 Task: Invite Team Member Softage.1@softage.net to Workspace Data Analysis. Invite Team Member Softage.2@softage.net to Workspace Data Analysis. Invite Team Member Softage.3@softage.net to Workspace Data Analysis. Invite Team Member Softage.4@softage.net to Workspace Data Analysis
Action: Mouse moved to (902, 103)
Screenshot: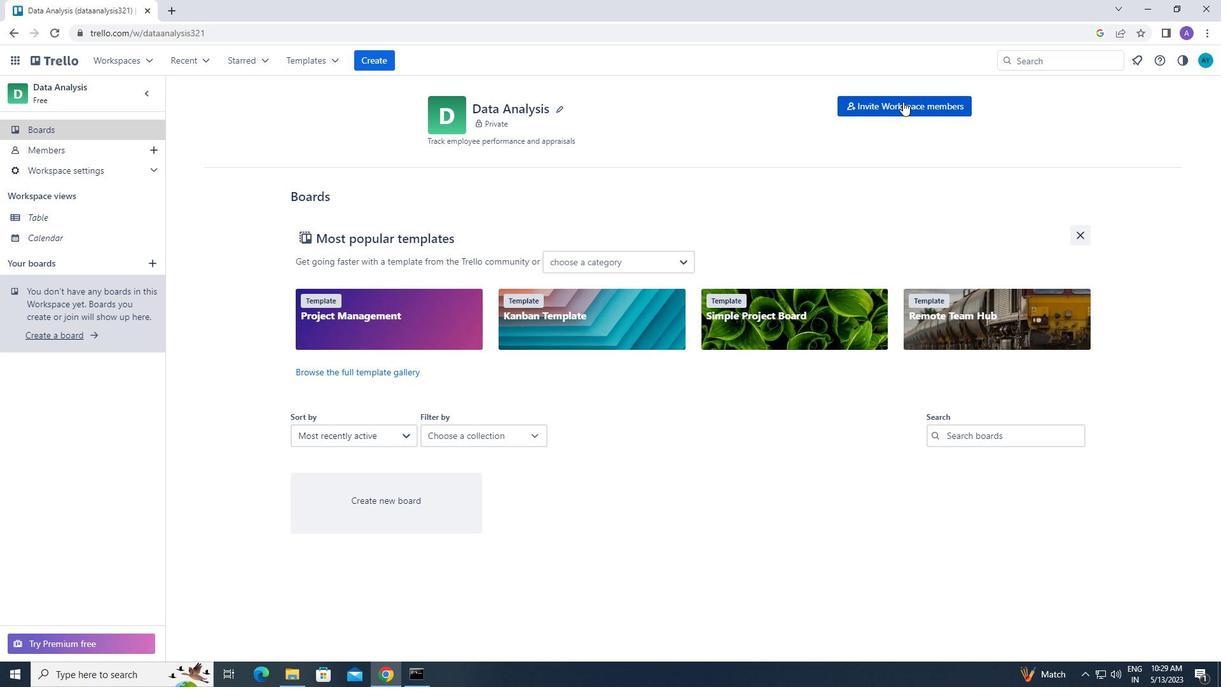 
Action: Mouse pressed left at (902, 103)
Screenshot: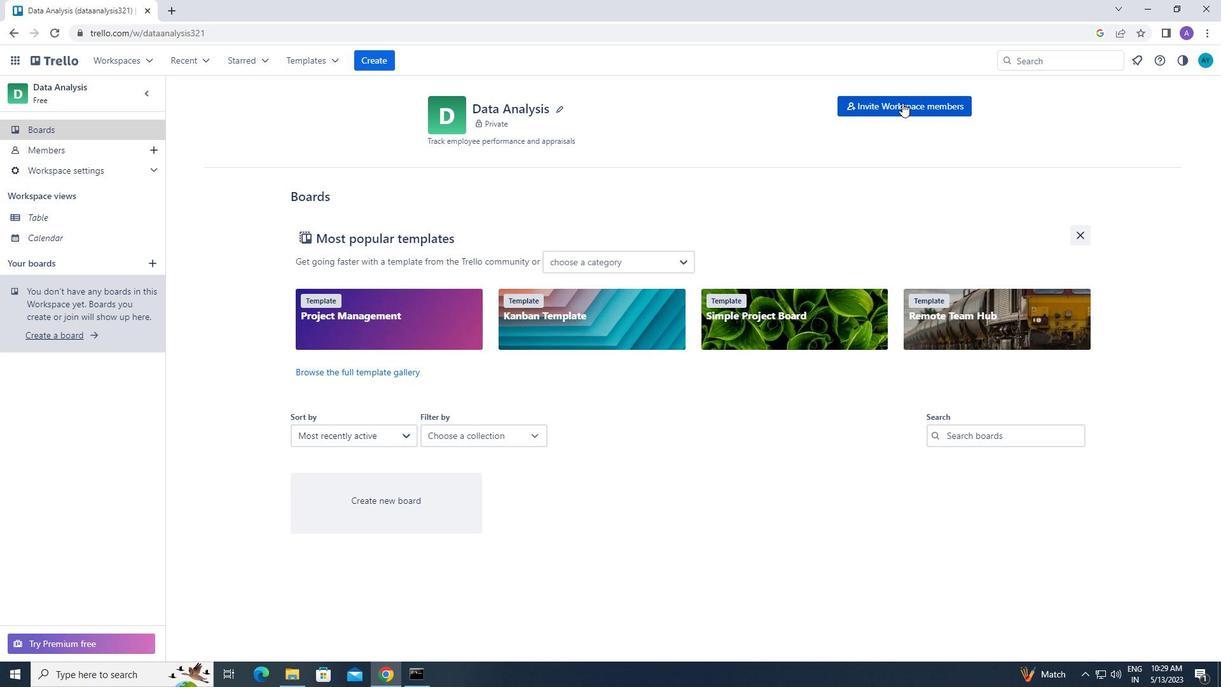 
Action: Mouse moved to (564, 348)
Screenshot: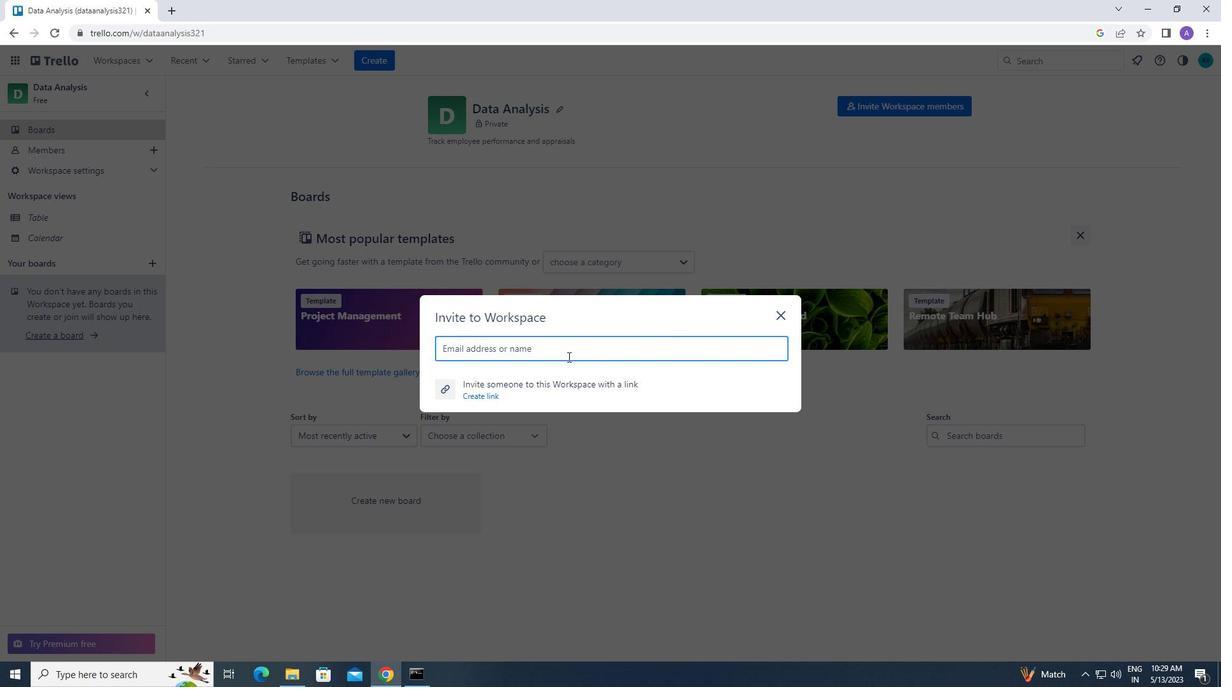 
Action: Mouse pressed left at (564, 348)
Screenshot: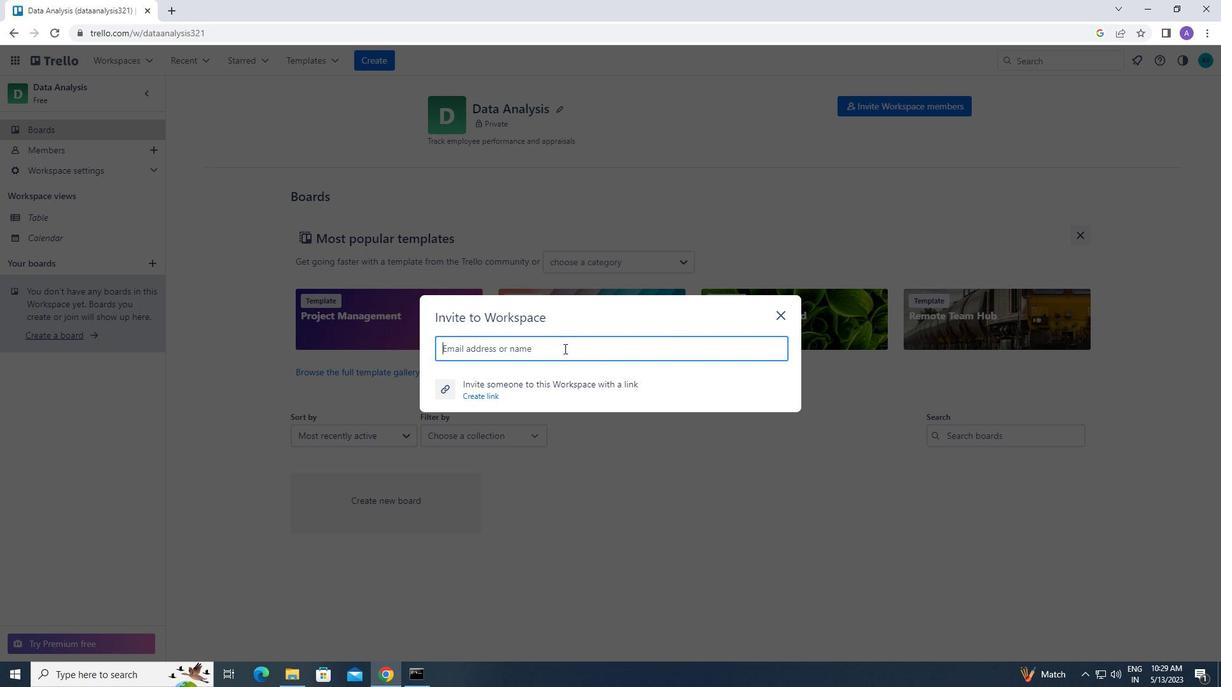 
Action: Key pressed <Key.caps_lock>s<Key.caps_lock>oftage.1<Key.shift_r><Key.shift_r>@softage.net
Screenshot: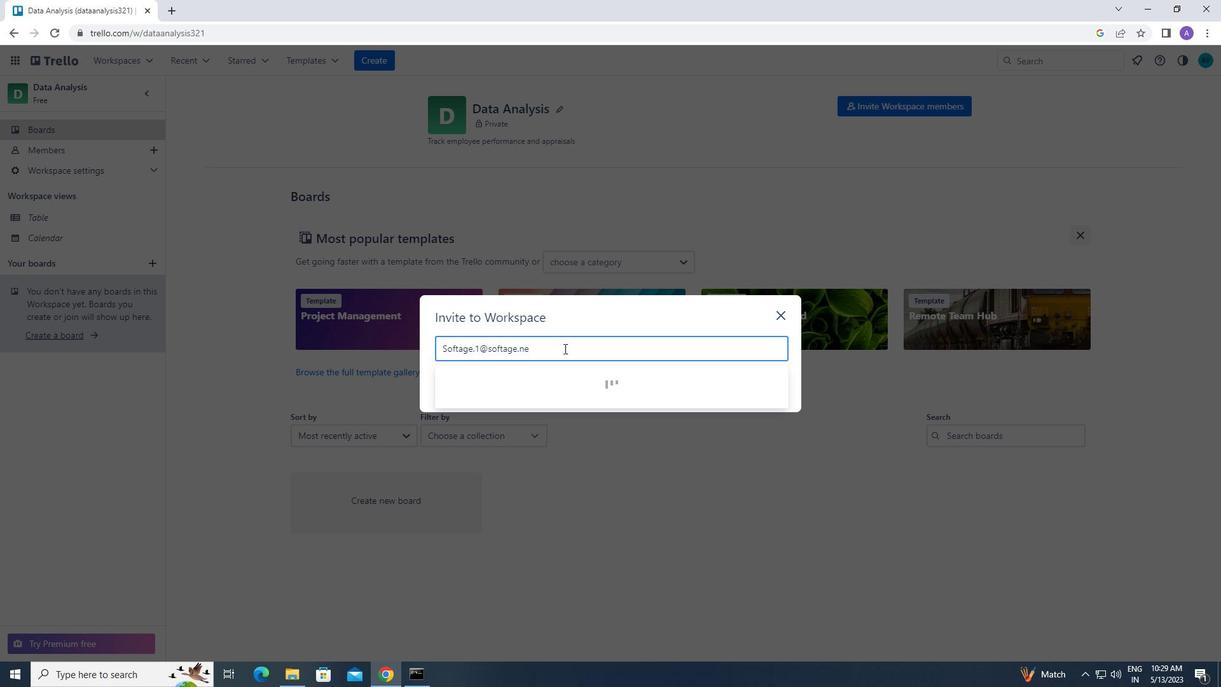 
Action: Mouse moved to (509, 380)
Screenshot: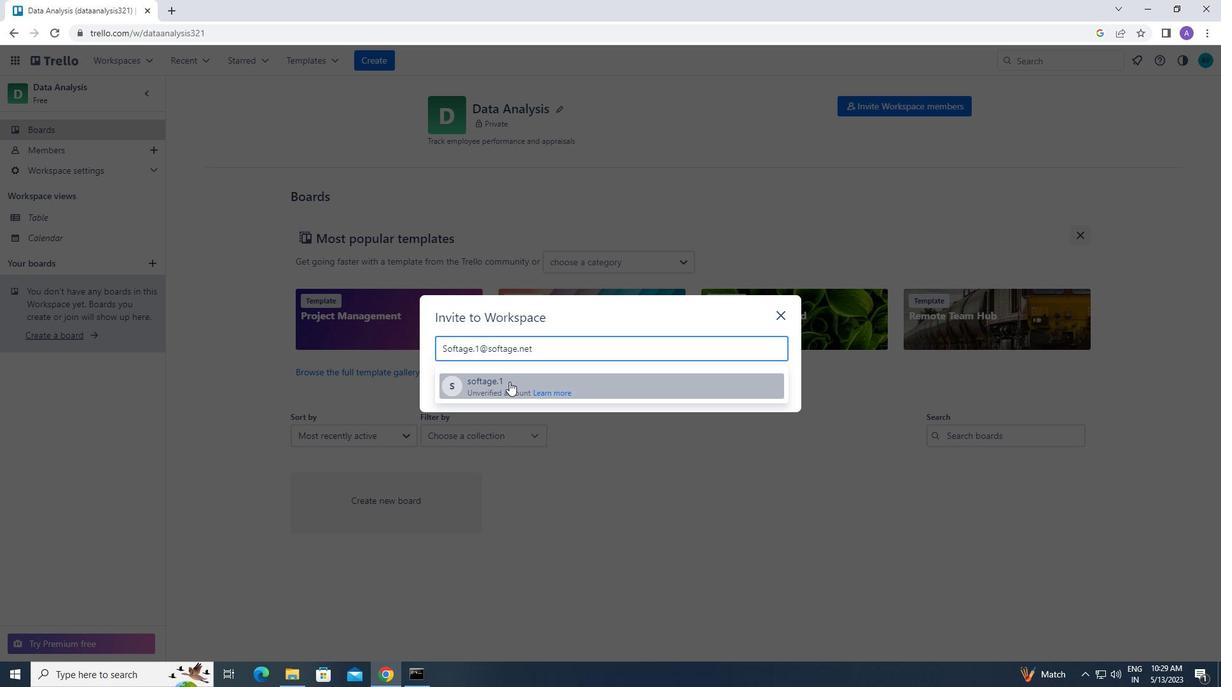 
Action: Mouse pressed left at (509, 380)
Screenshot: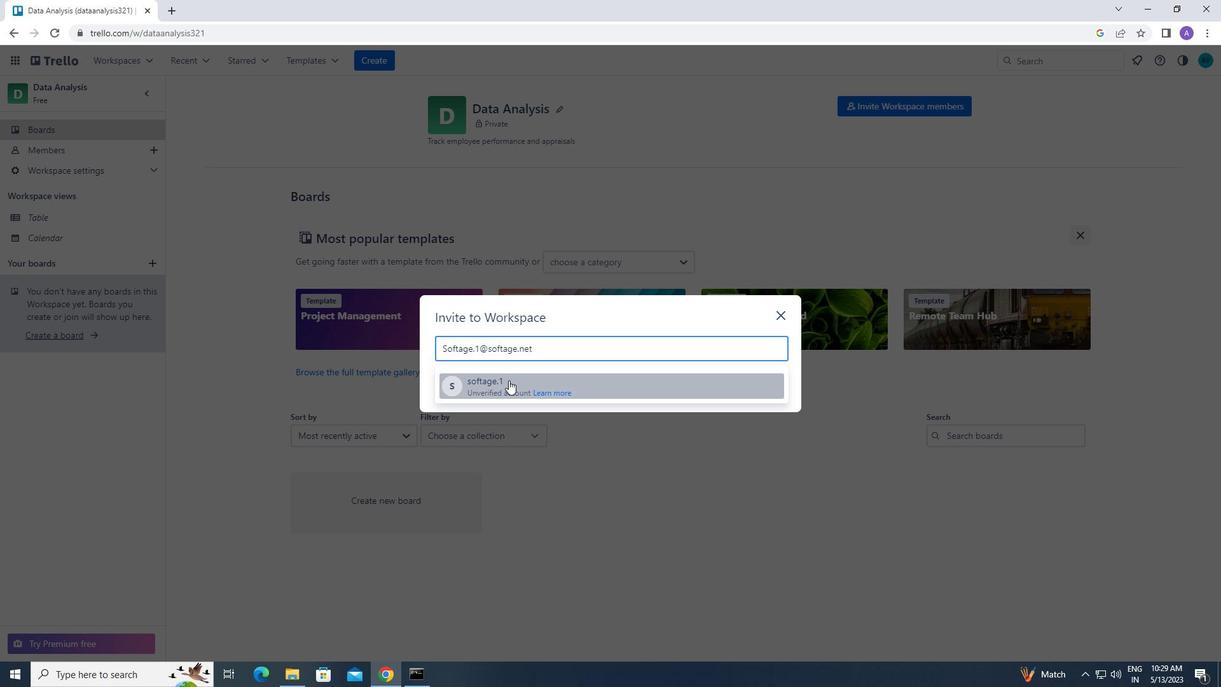 
Action: Mouse moved to (540, 319)
Screenshot: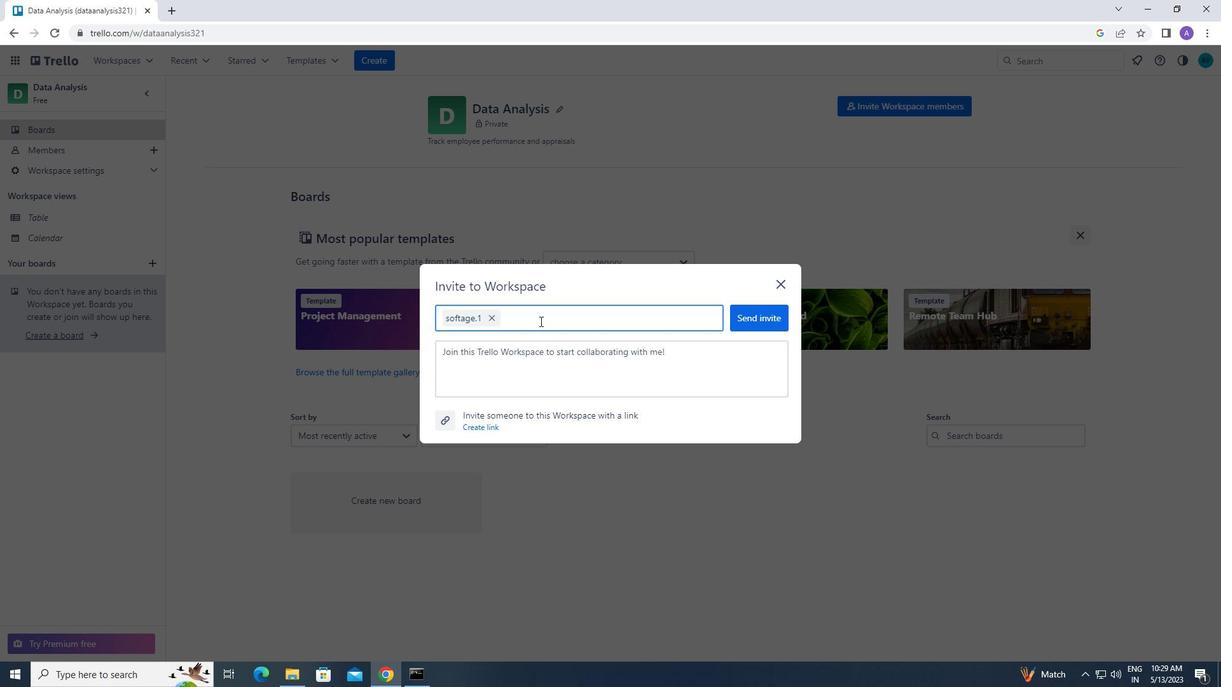 
Action: Mouse pressed left at (540, 319)
Screenshot: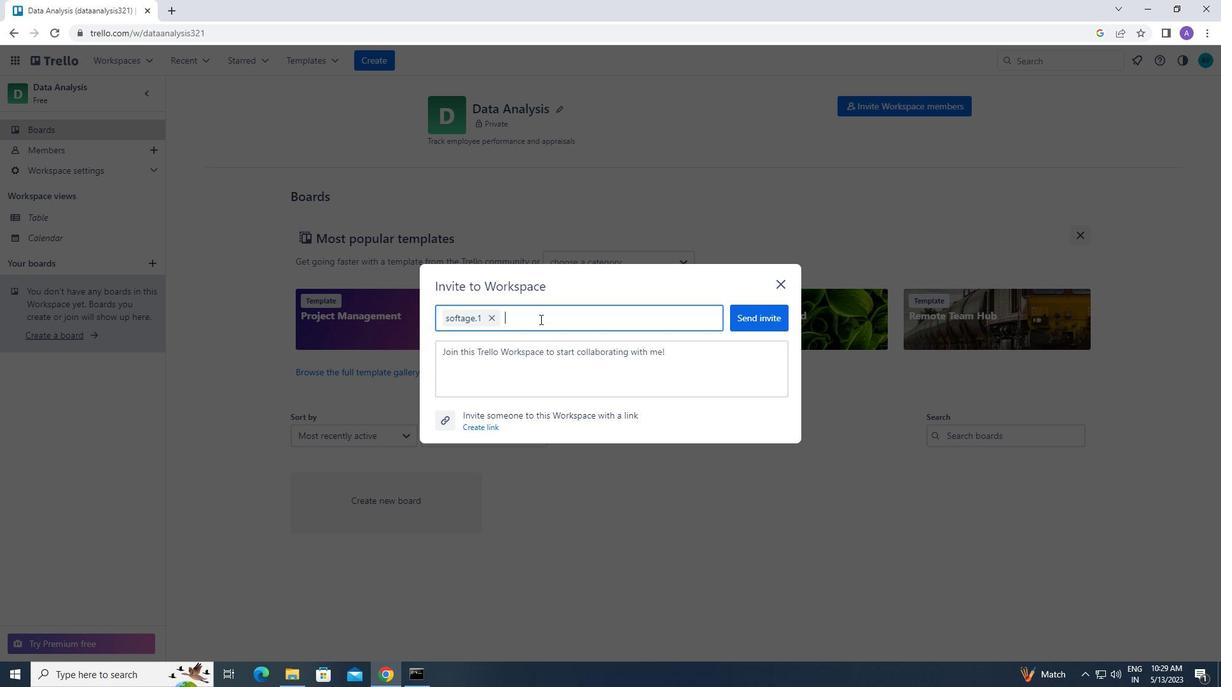
Action: Key pressed <Key.caps_lock><Key.caps_lock>o<Key.backspace><Key.caps_lock>s<Key.caps_lock>oftage.2<Key.shift_r>@so
Screenshot: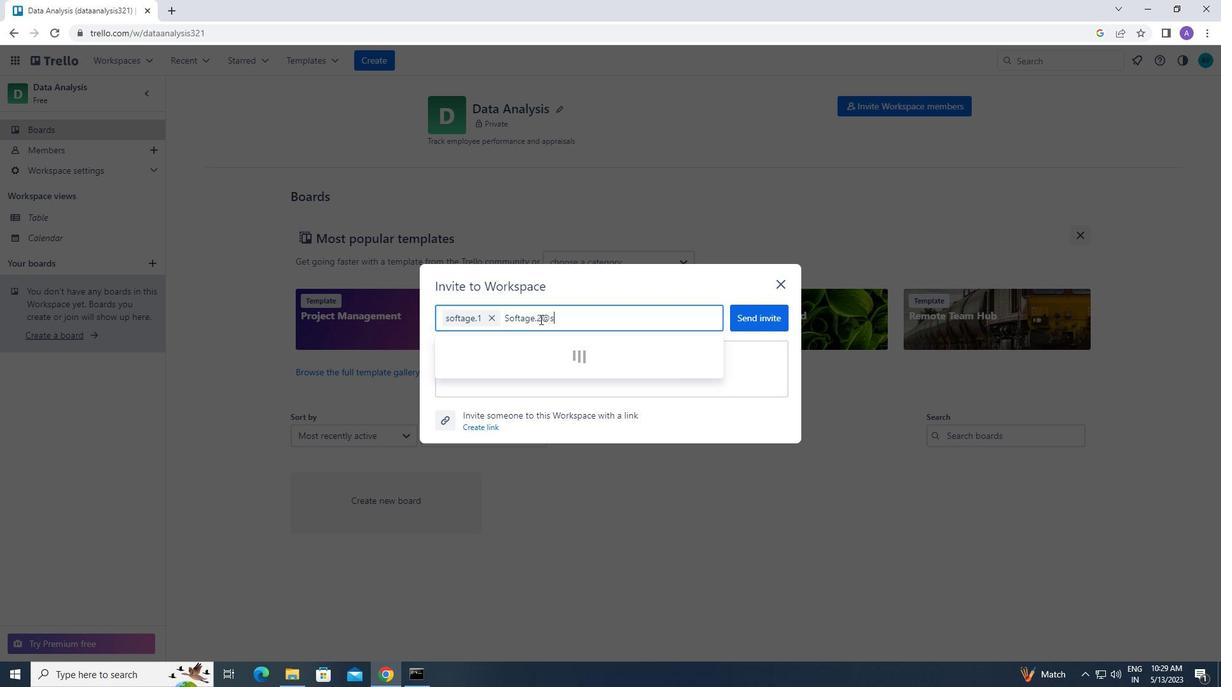 
Action: Mouse moved to (993, 237)
Screenshot: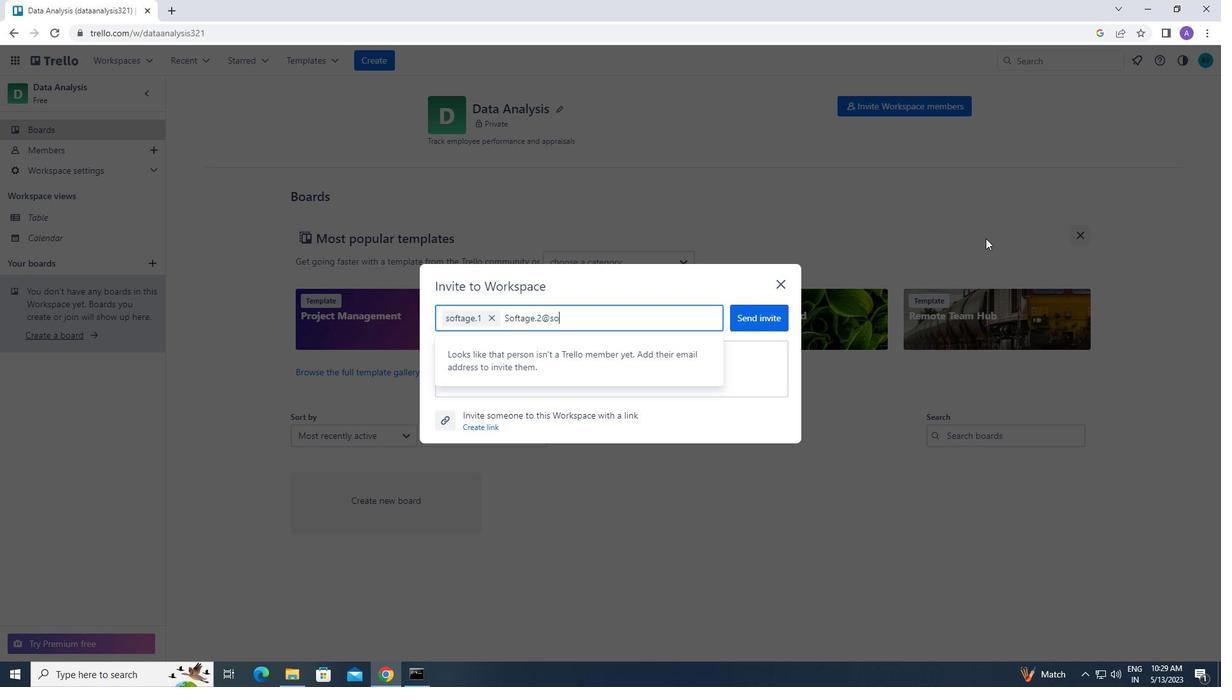 
Action: Key pressed ftage.net
Screenshot: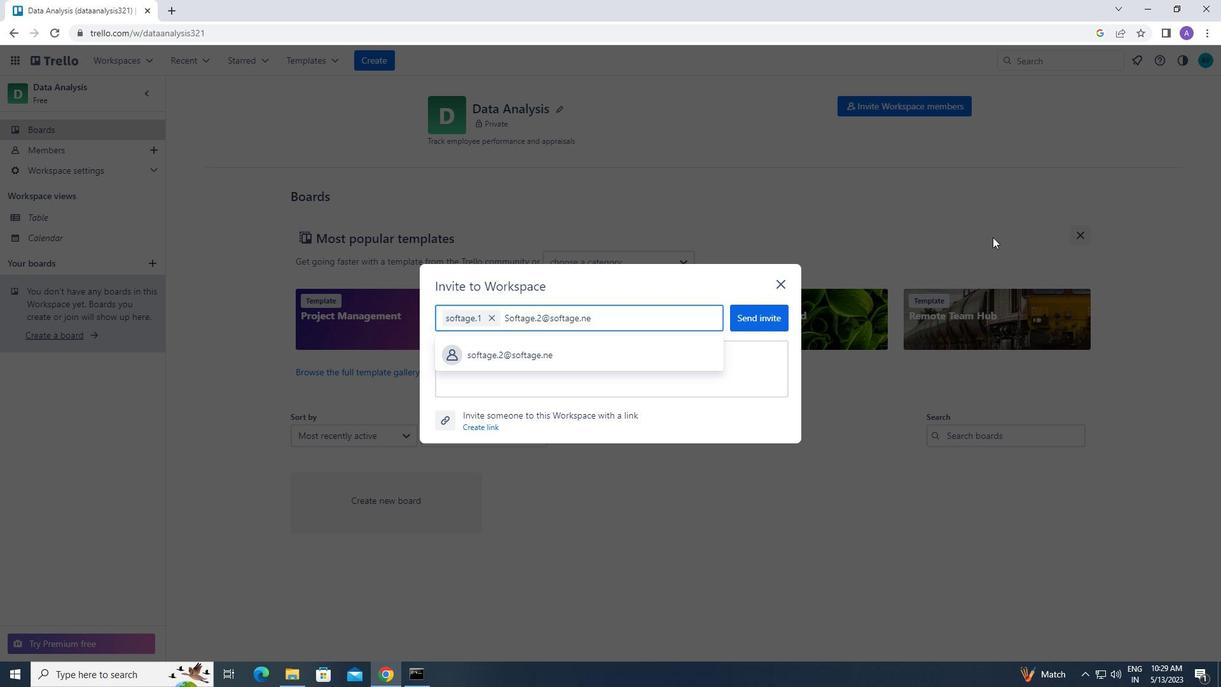 
Action: Mouse moved to (517, 345)
Screenshot: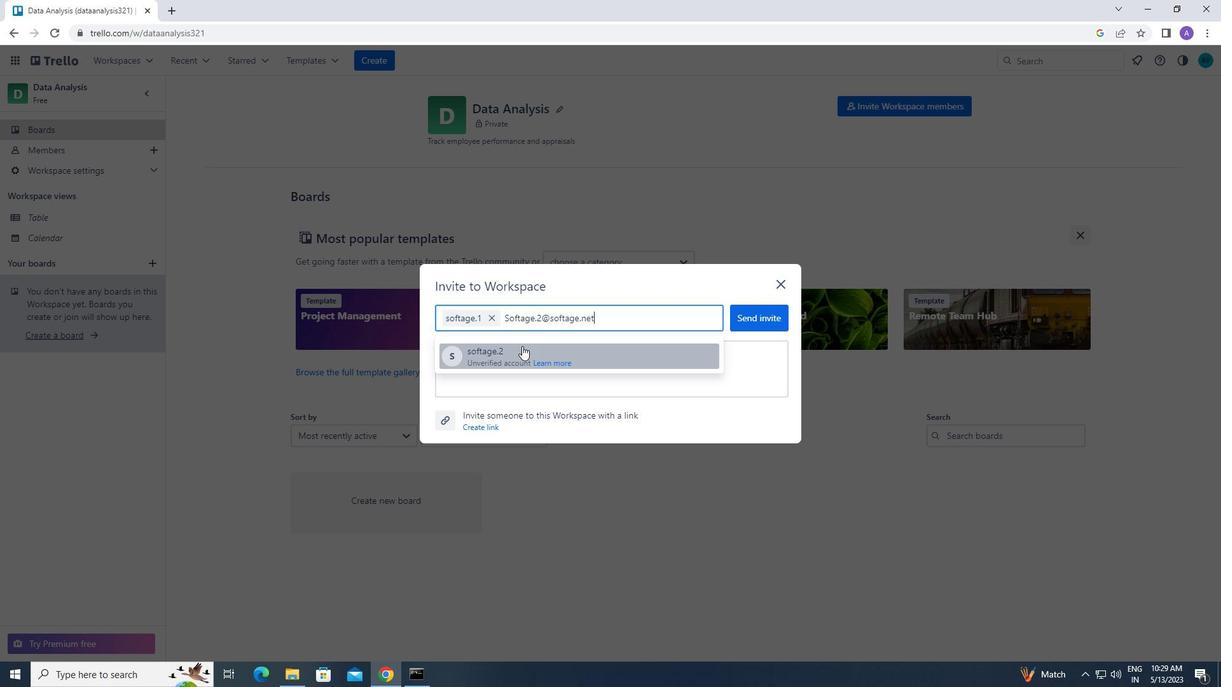
Action: Mouse pressed left at (517, 345)
Screenshot: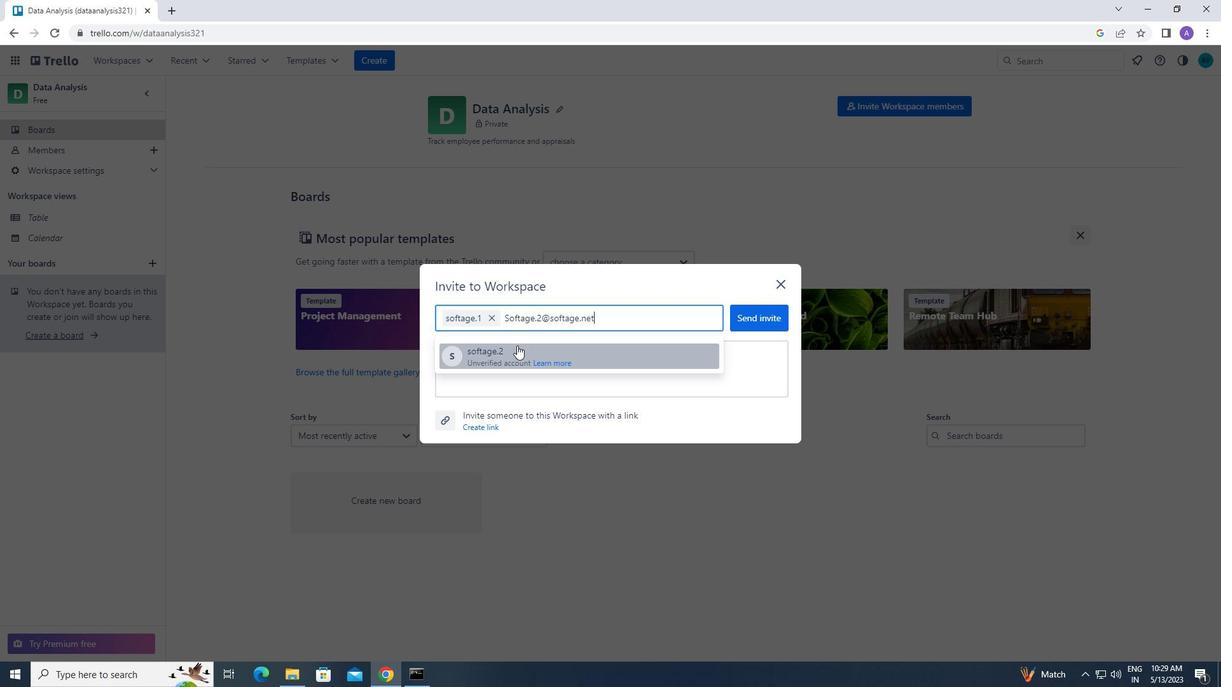 
Action: Mouse moved to (598, 318)
Screenshot: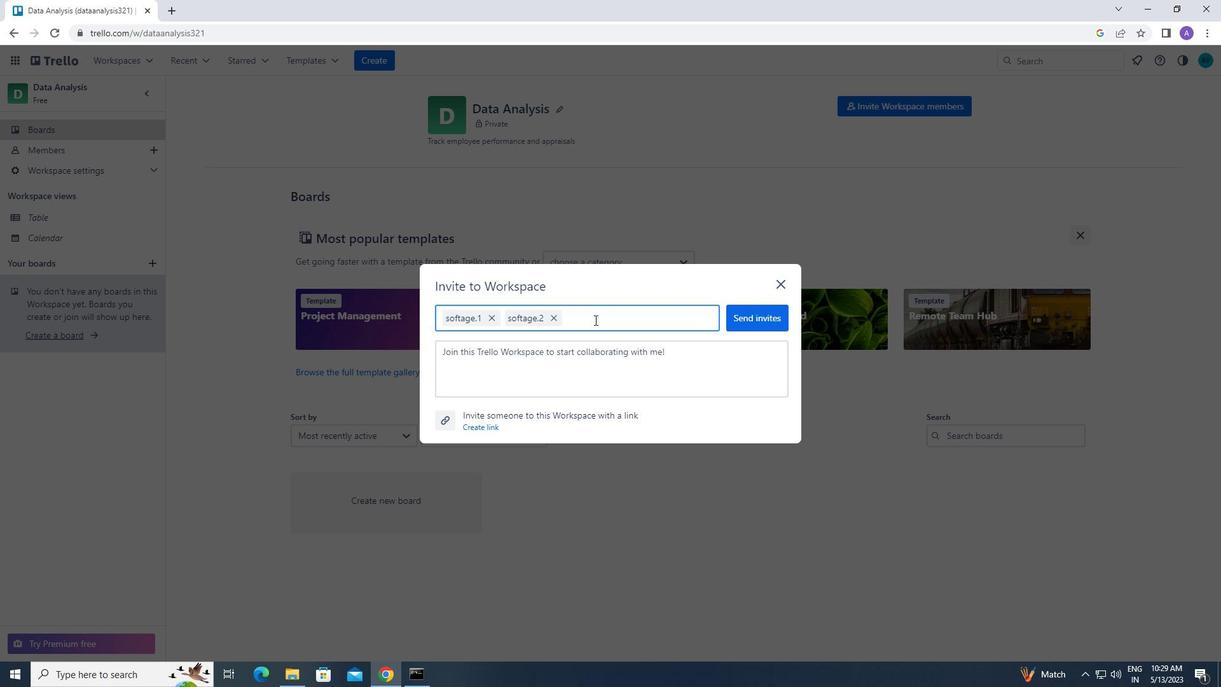 
Action: Mouse pressed left at (598, 318)
Screenshot: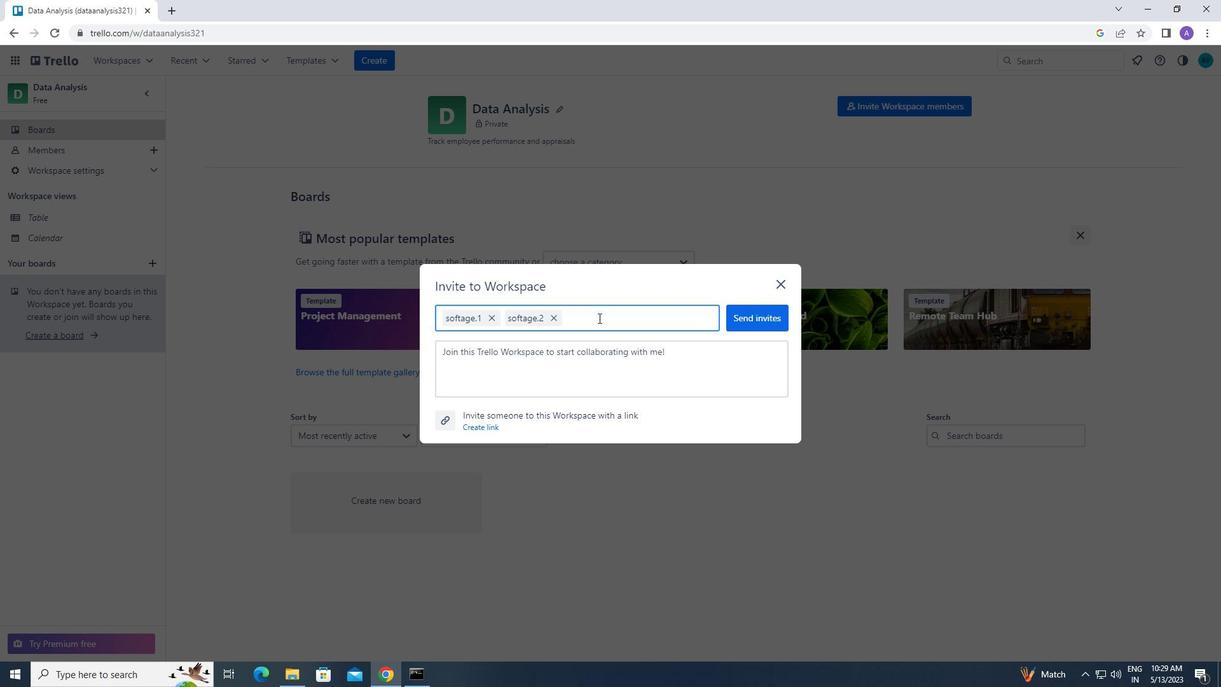 
Action: Key pressed <Key.caps_lock>s<Key.caps_lock>oftage.3<Key.shift_r>@softage.net
Screenshot: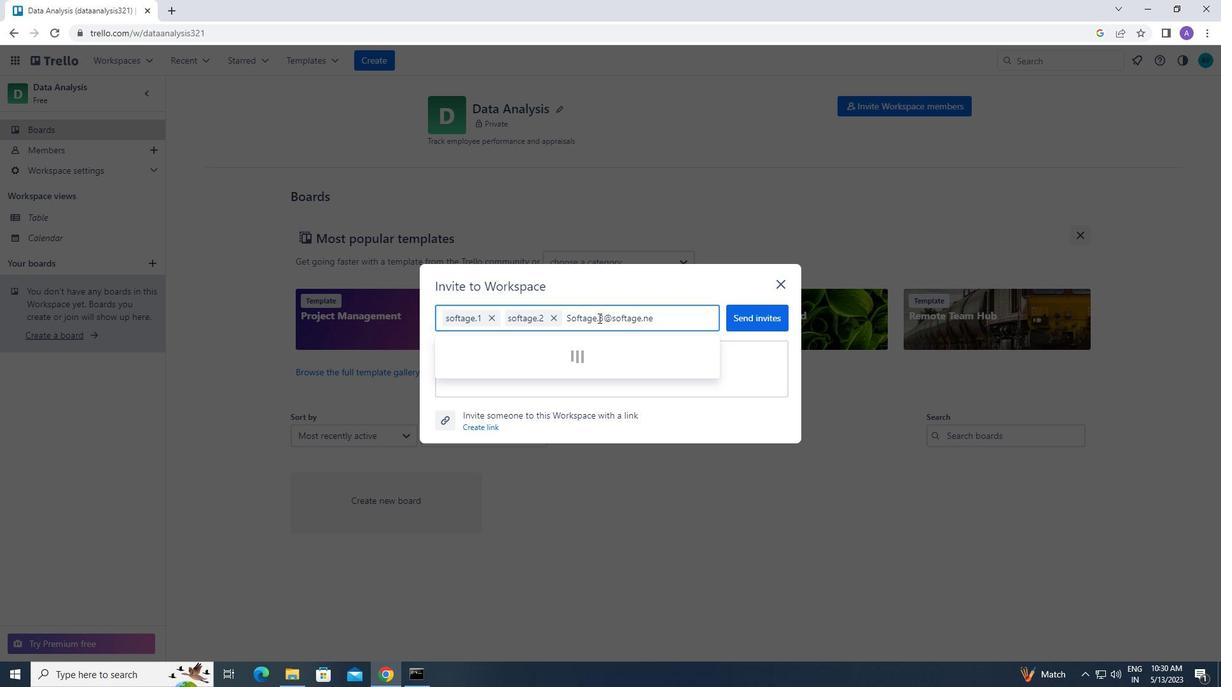 
Action: Mouse moved to (560, 348)
Screenshot: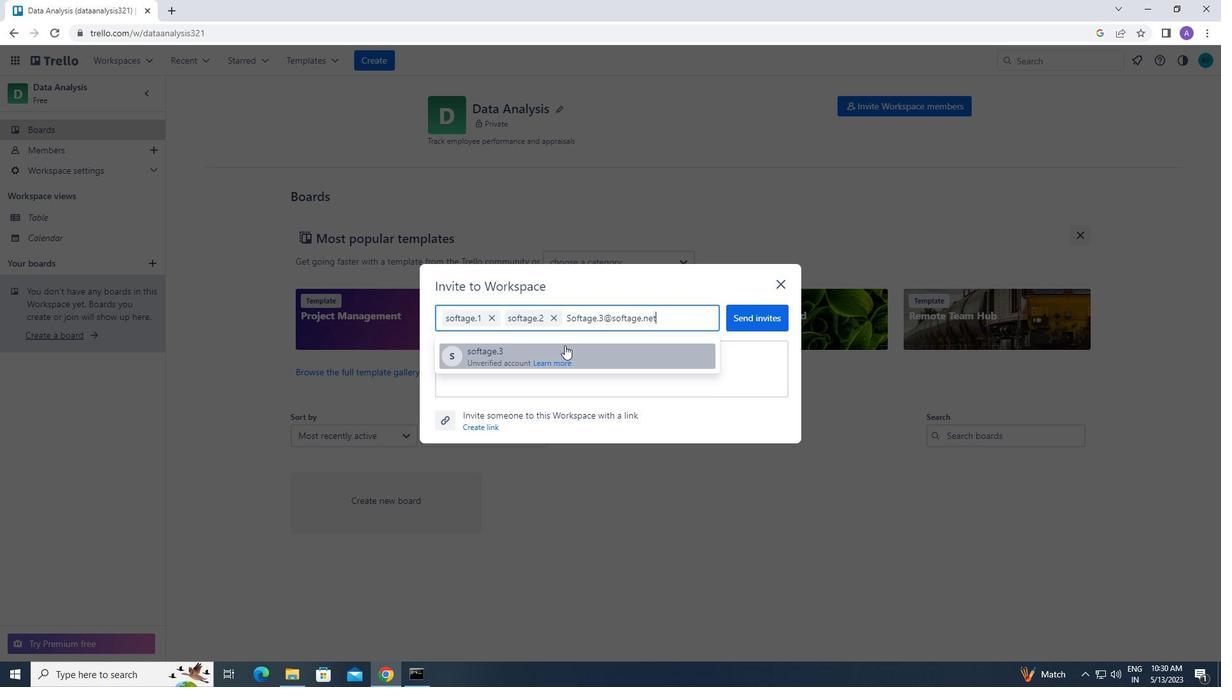 
Action: Mouse pressed left at (560, 348)
Screenshot: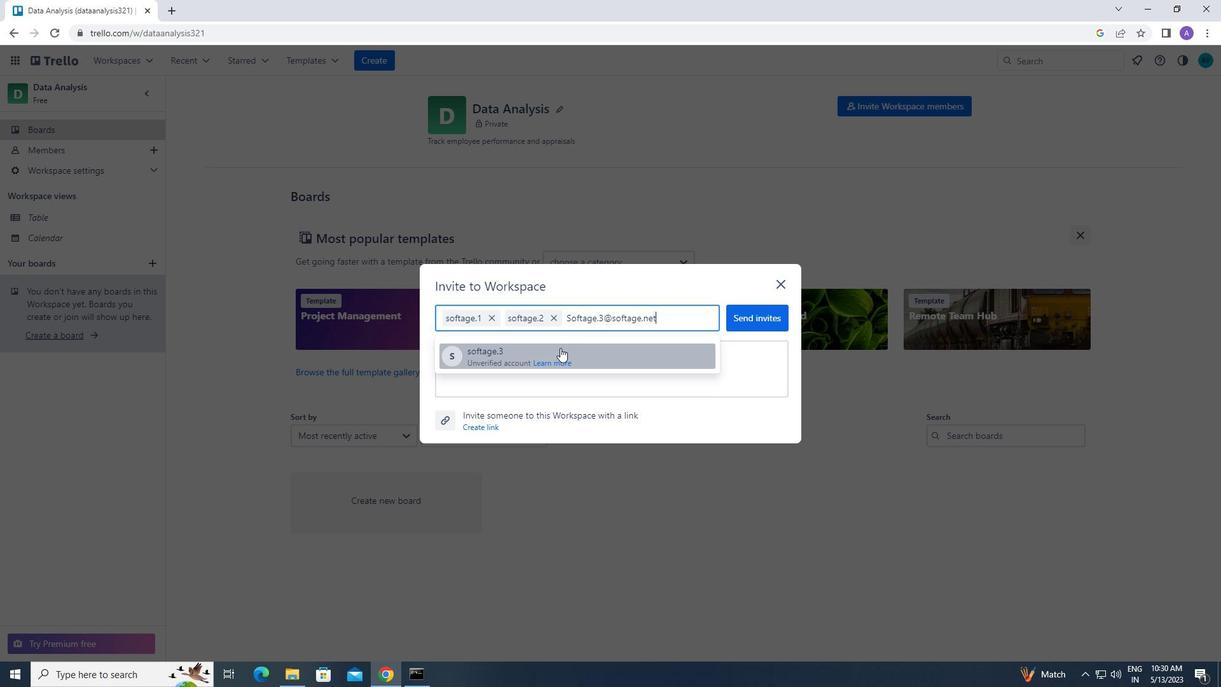 
Action: Mouse moved to (644, 314)
Screenshot: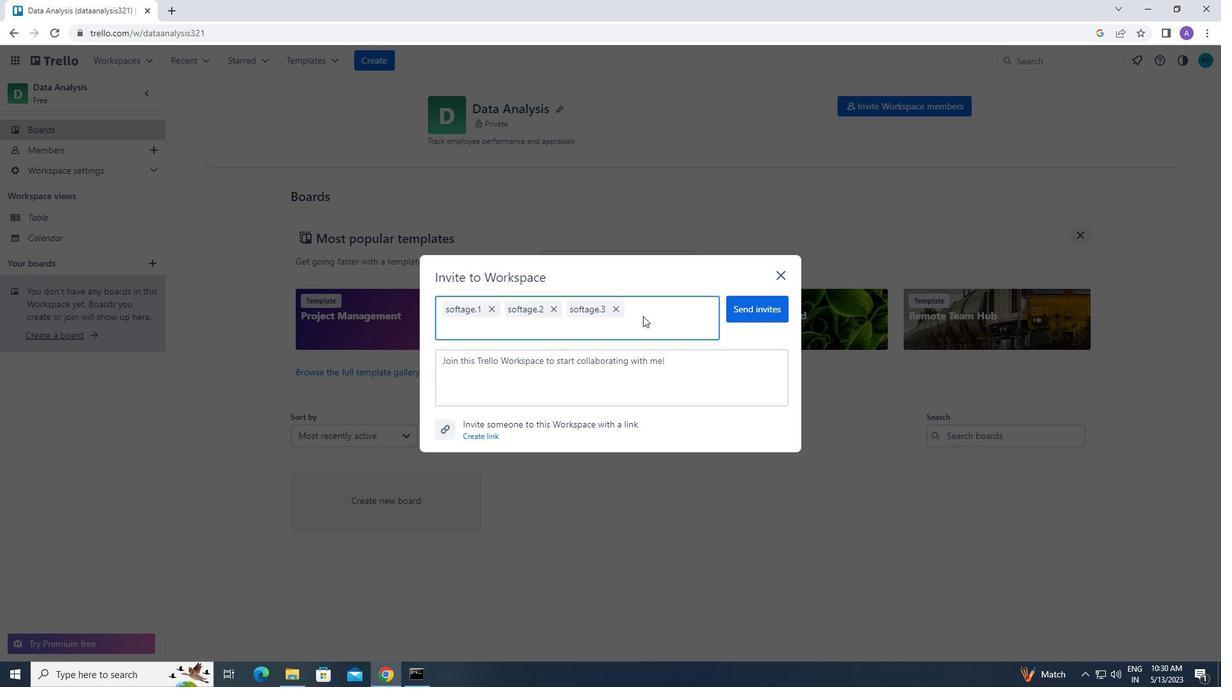 
Action: Mouse pressed left at (644, 314)
Screenshot: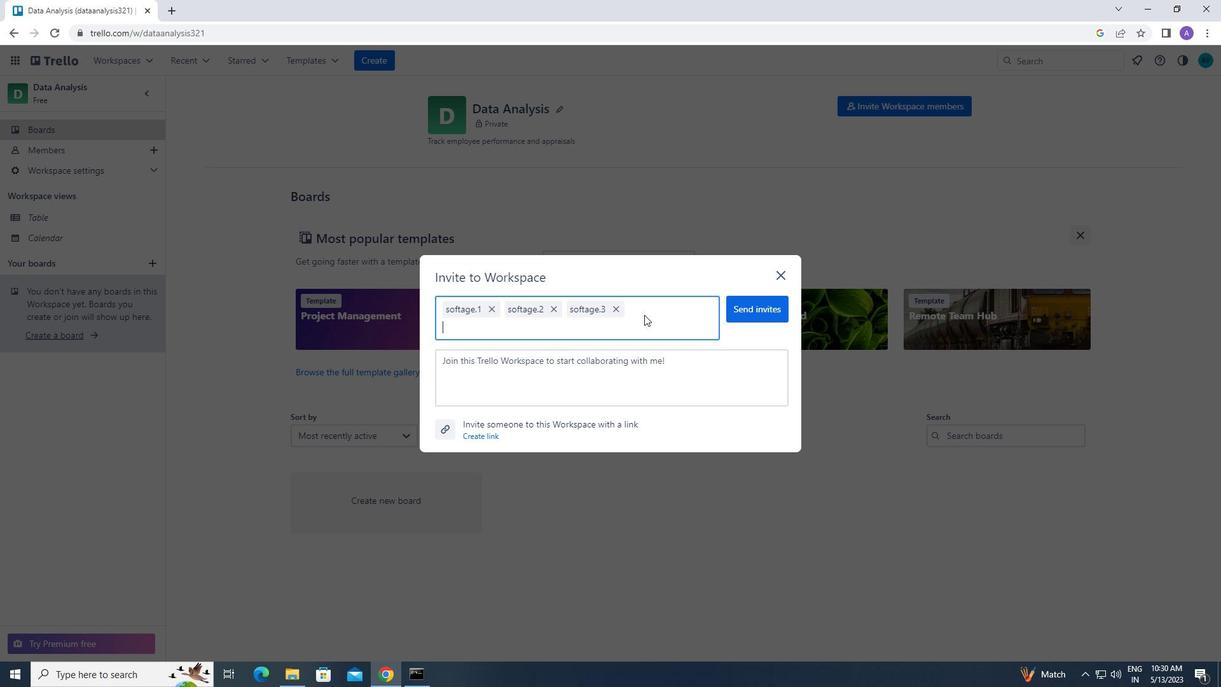 
Action: Key pressed <Key.caps_lock>s<Key.caps_lock>oftage.4<Key.shift_r><Key.shift_r><Key.shift_r>@softage.net
Screenshot: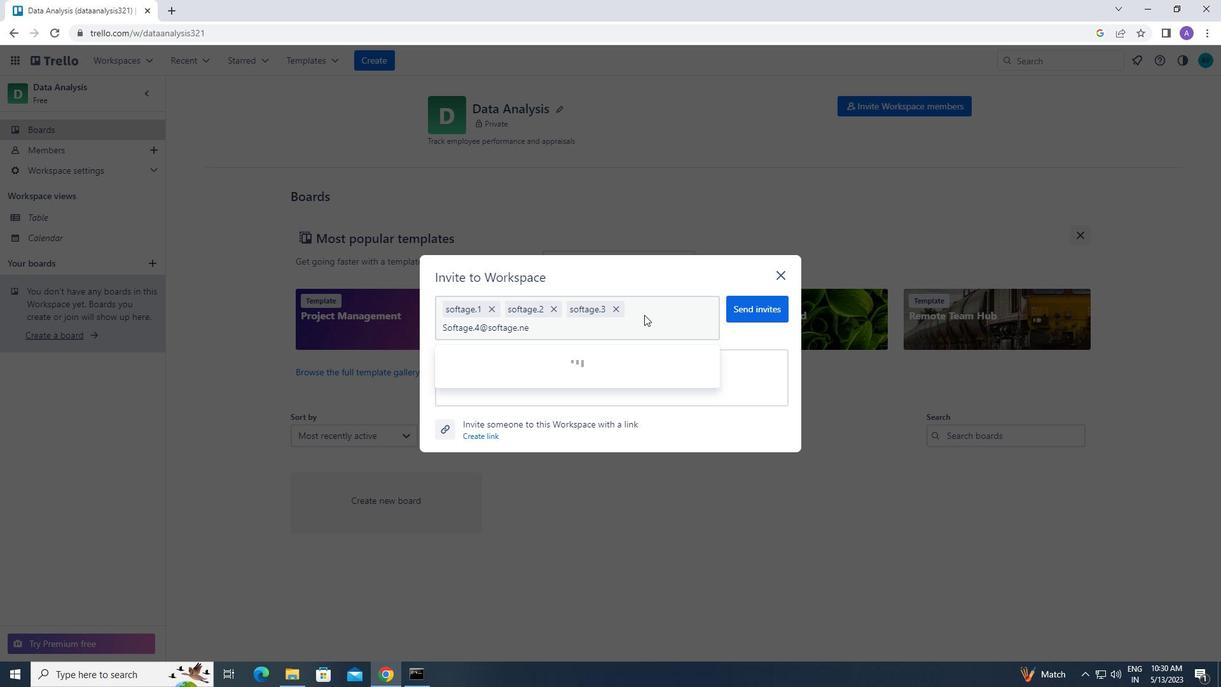 
Action: Mouse moved to (505, 356)
Screenshot: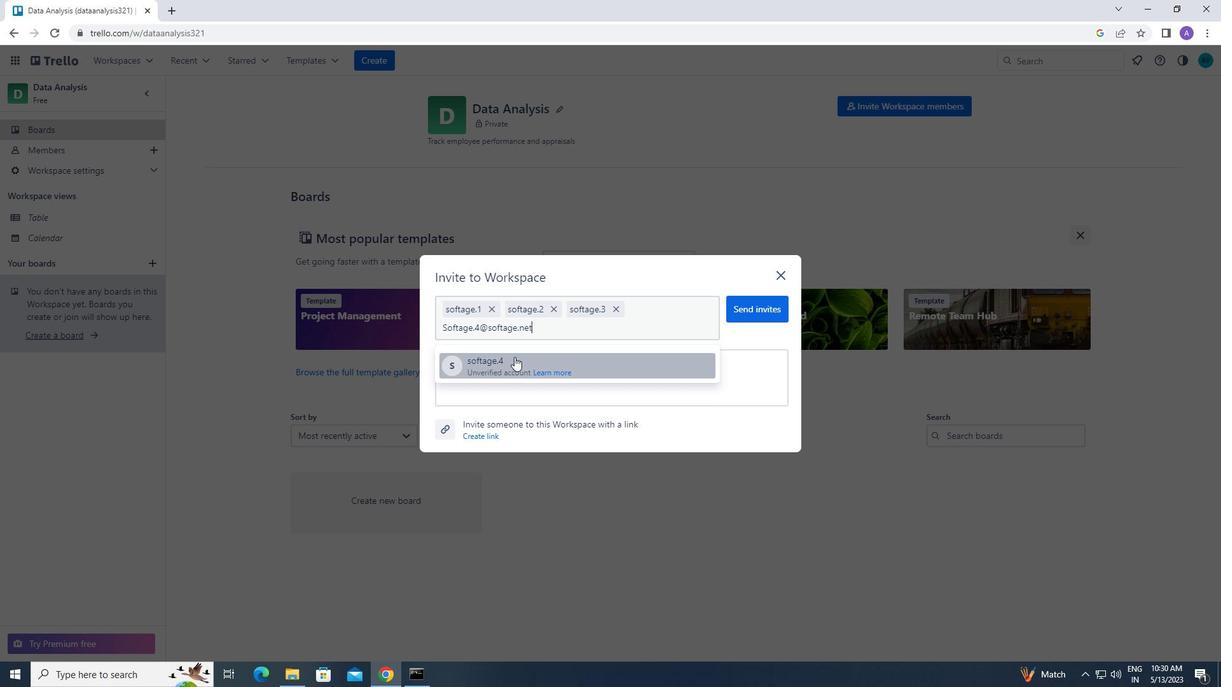 
Action: Mouse pressed left at (505, 356)
Screenshot: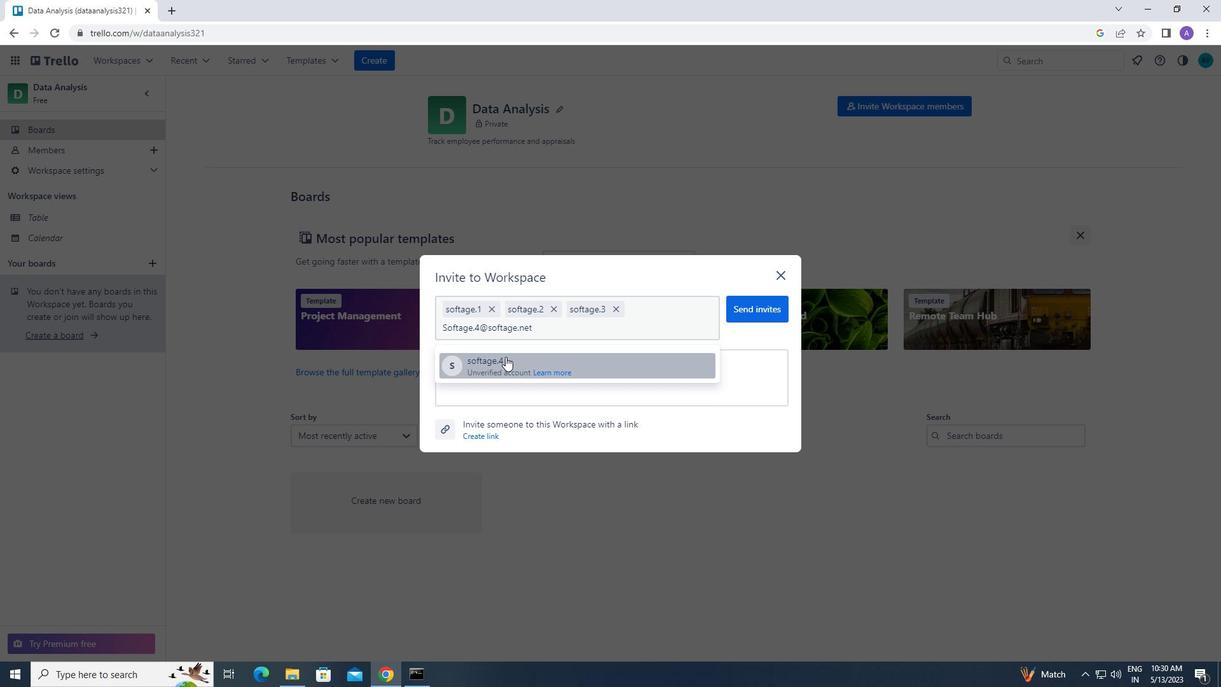 
Action: Mouse moved to (753, 305)
Screenshot: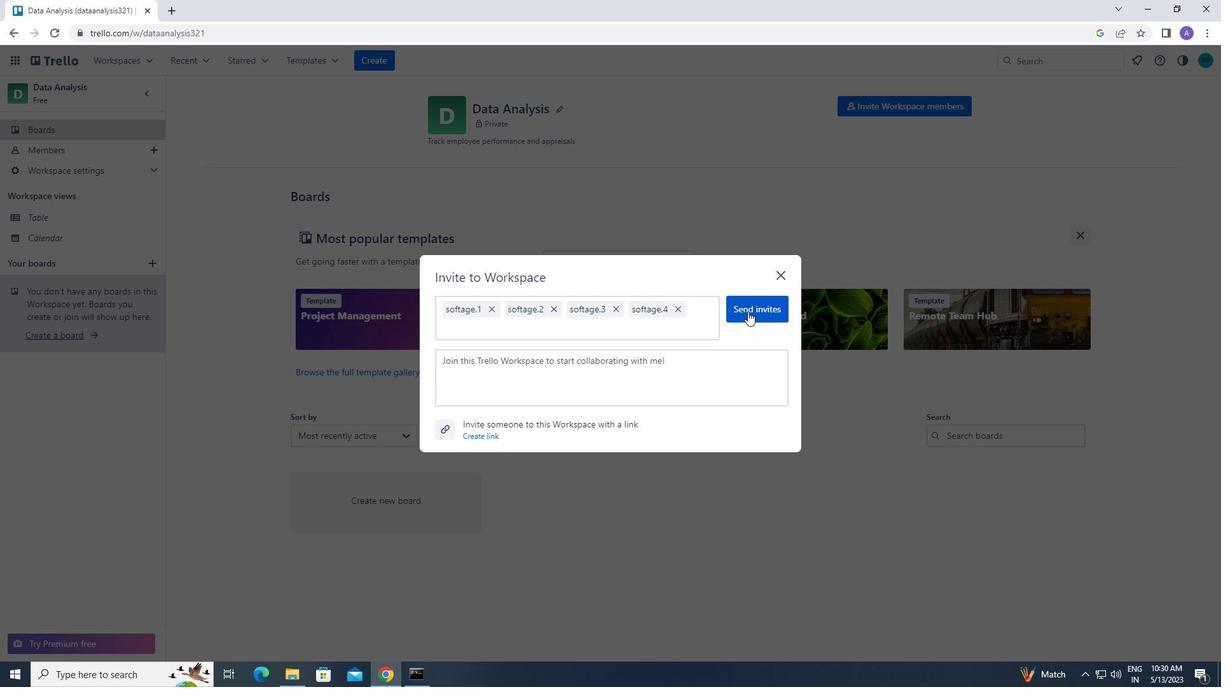 
Action: Mouse pressed left at (753, 305)
Screenshot: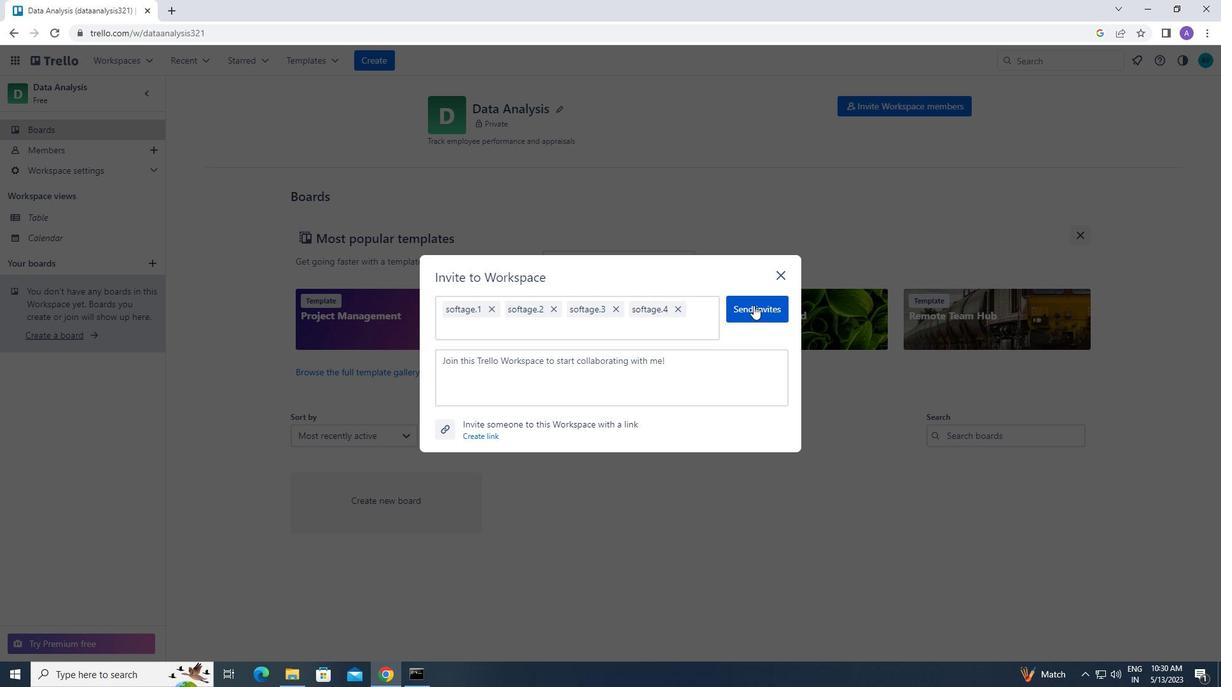 
